 Task: Create a task  Improve website accessibility for users with visual impairments , assign it to team member softage.8@softage.net in the project TrackForge and update the status of the task to  At Risk , set the priority of the task to Medium.
Action: Mouse moved to (72, 442)
Screenshot: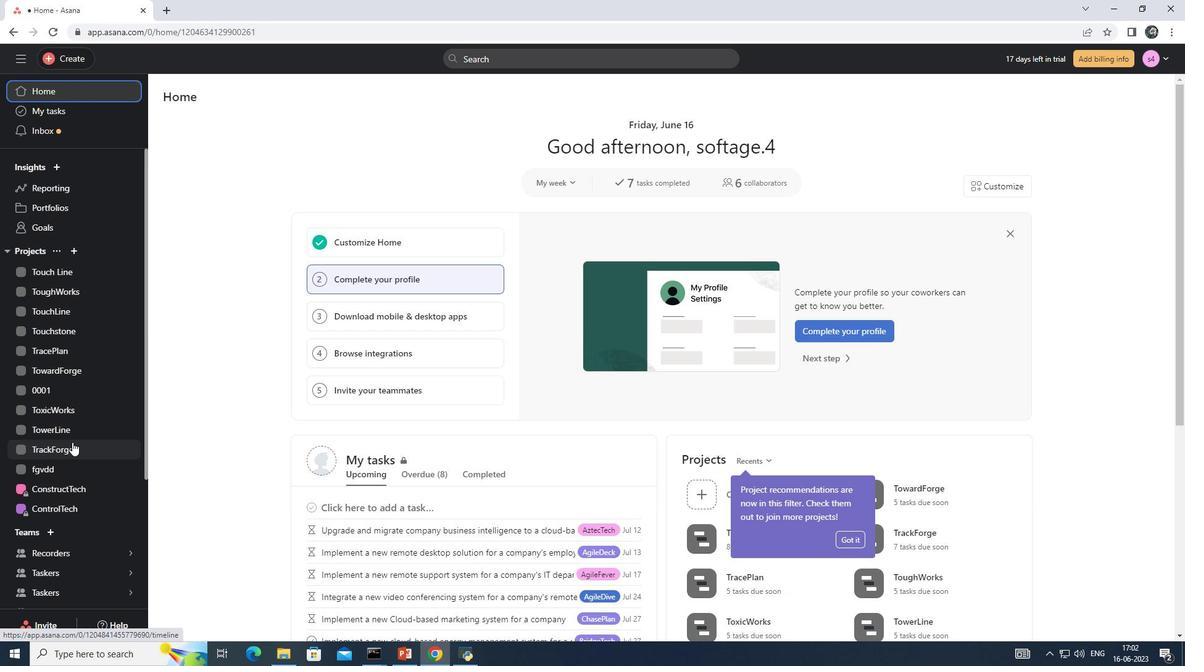
Action: Mouse pressed left at (72, 442)
Screenshot: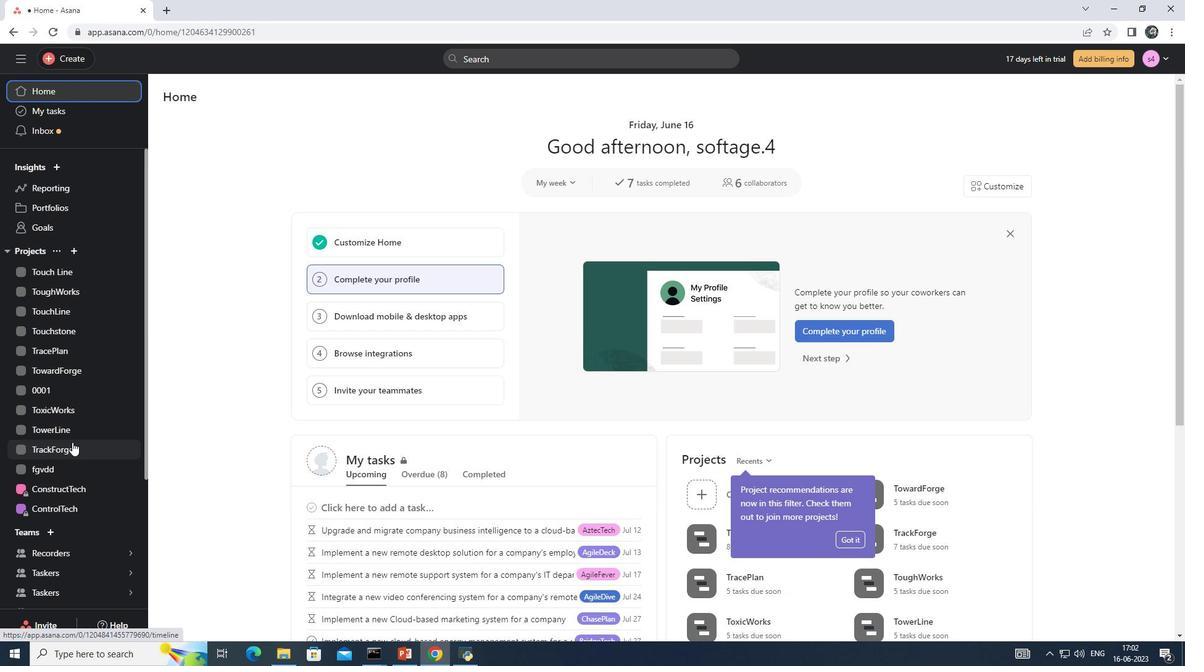 
Action: Mouse moved to (189, 155)
Screenshot: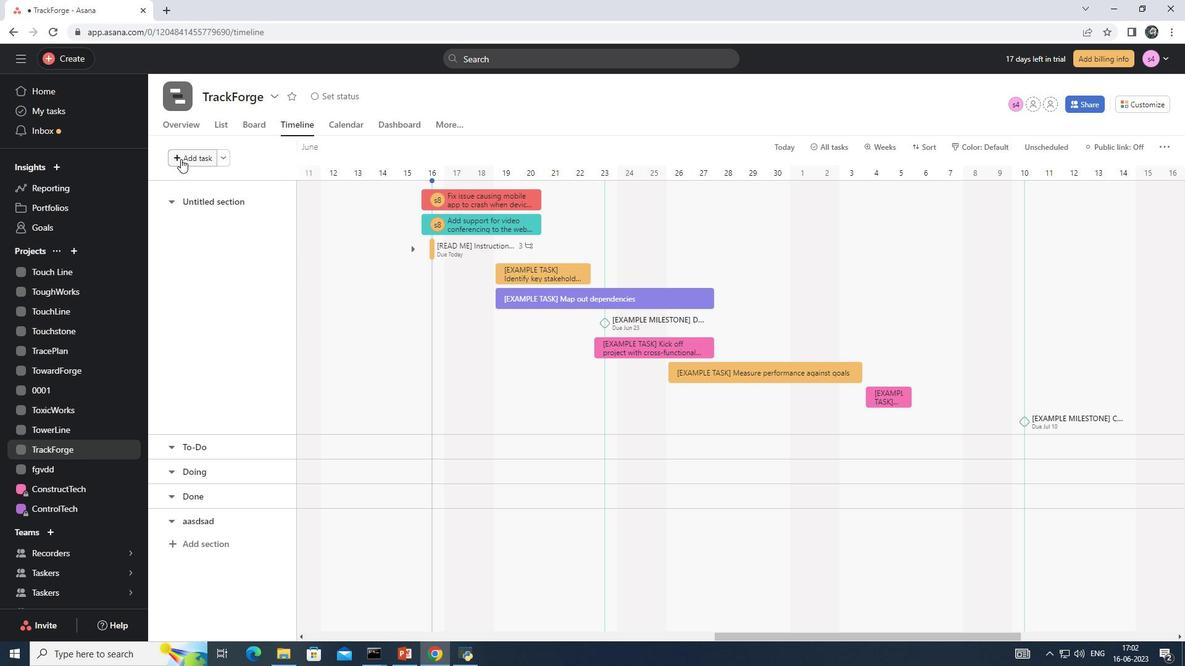 
Action: Mouse pressed left at (189, 155)
Screenshot: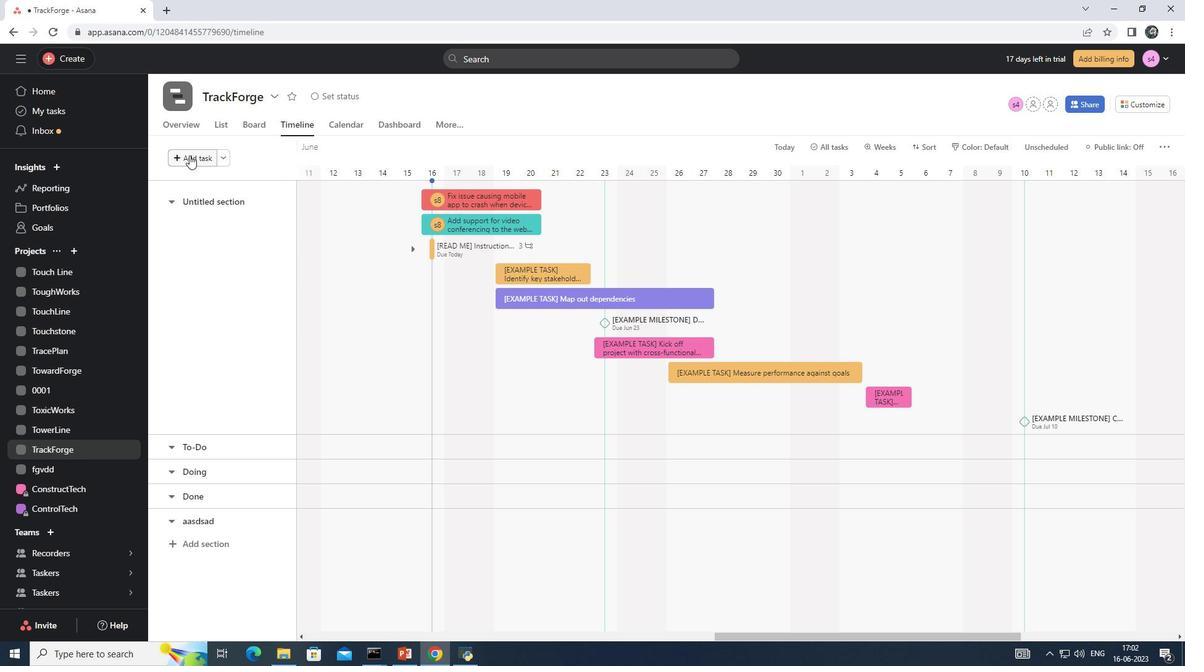 
Action: Mouse moved to (420, 218)
Screenshot: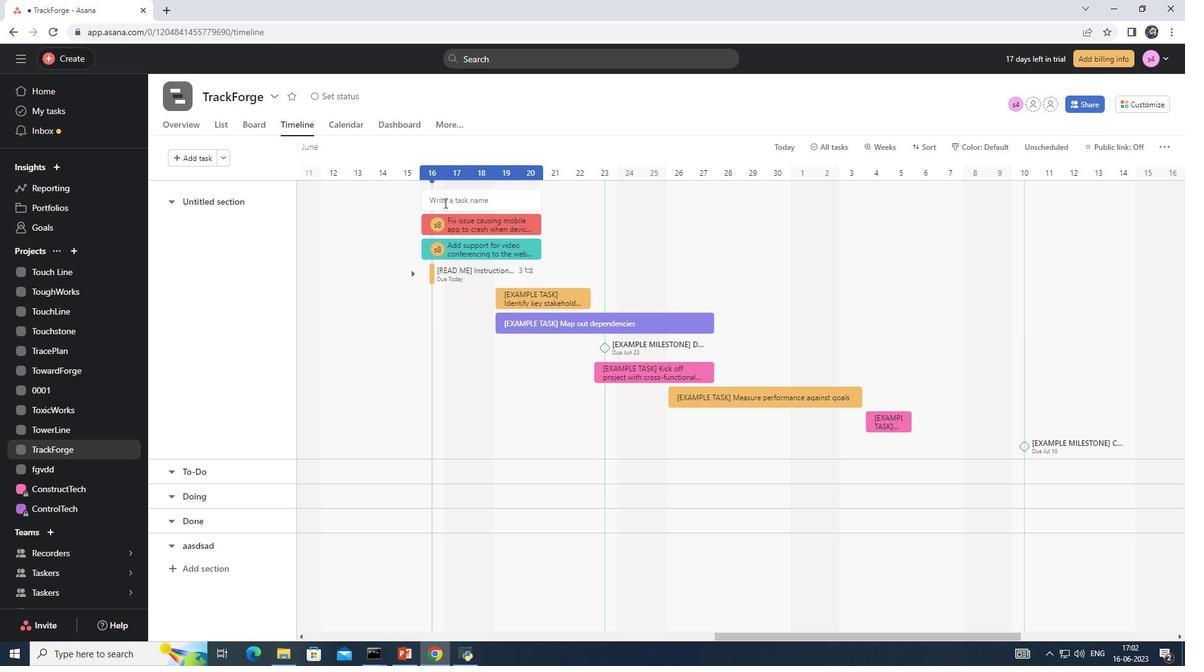 
Action: Key pressed <Key.shift>Improve<Key.space>website<Key.space>accessibility<Key.space>for<Key.space>users<Key.space>with<Key.space>visual<Key.space>impairments<Key.enter>
Screenshot: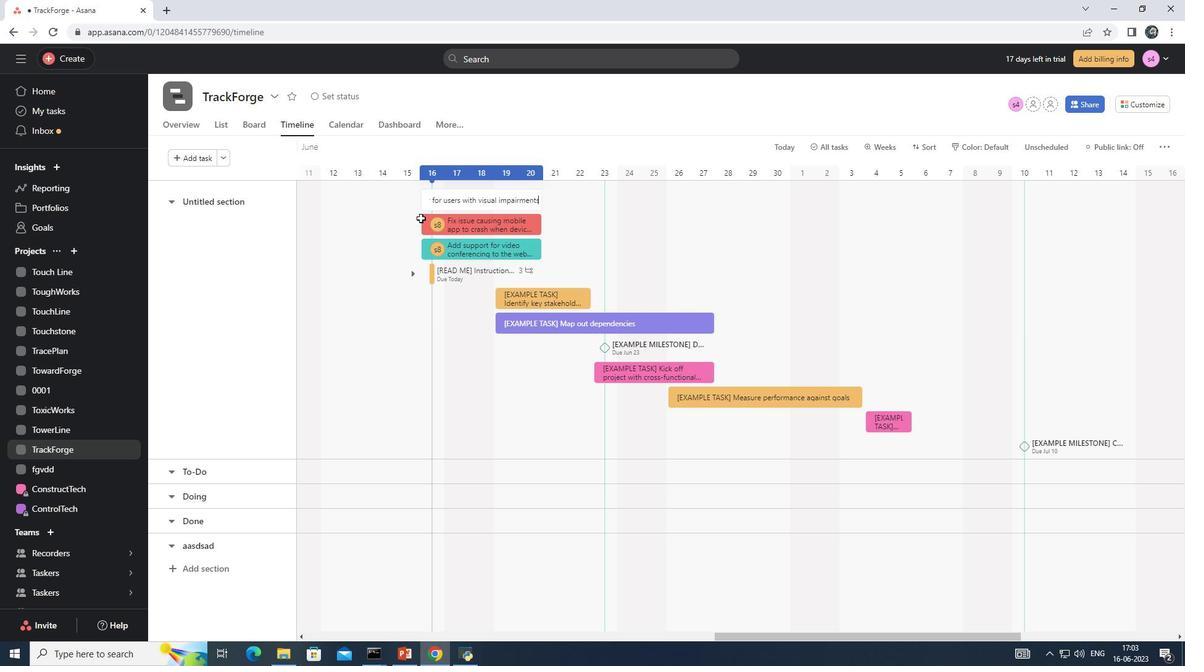 
Action: Mouse moved to (502, 201)
Screenshot: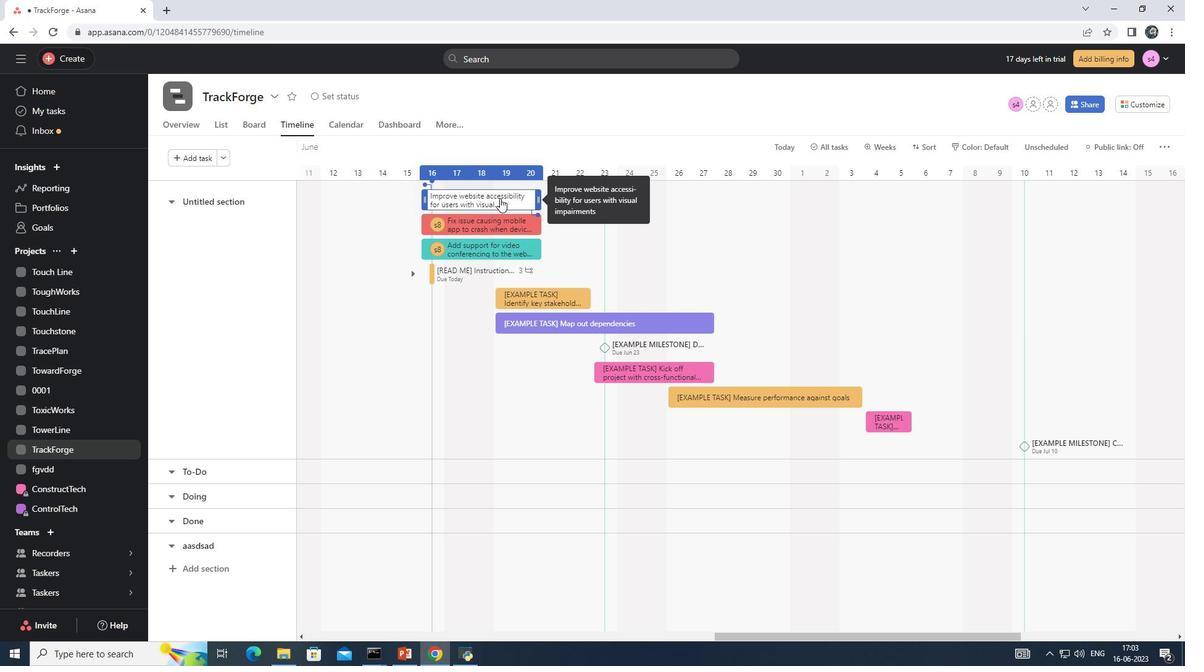 
Action: Mouse pressed left at (502, 201)
Screenshot: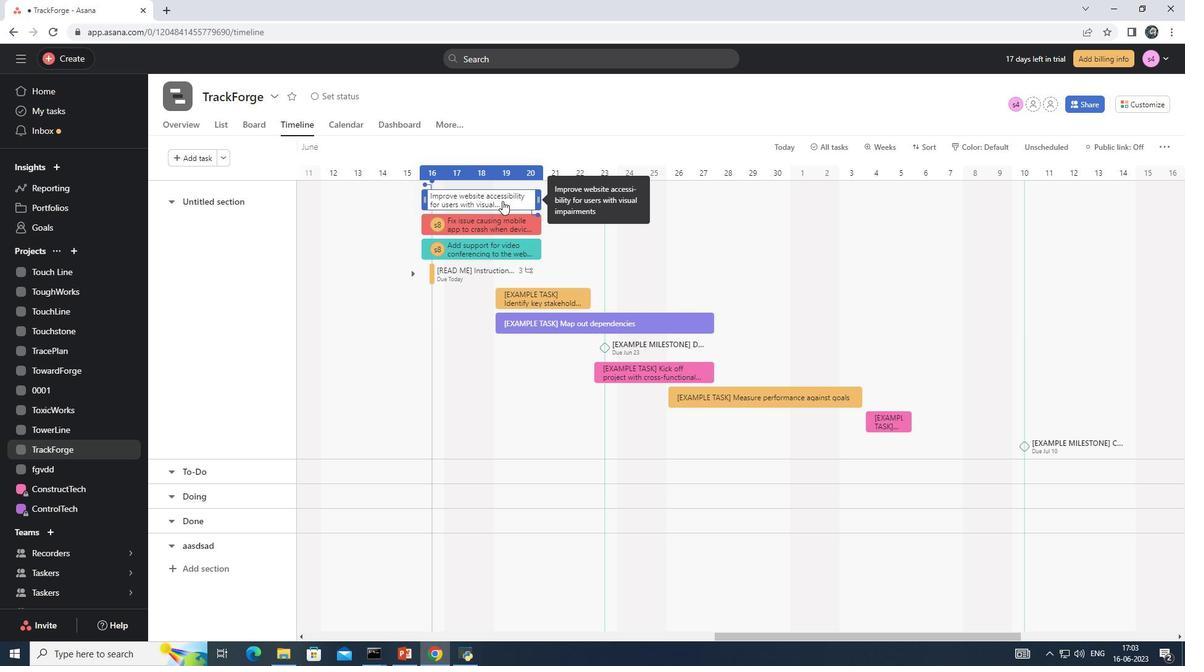 
Action: Mouse moved to (902, 238)
Screenshot: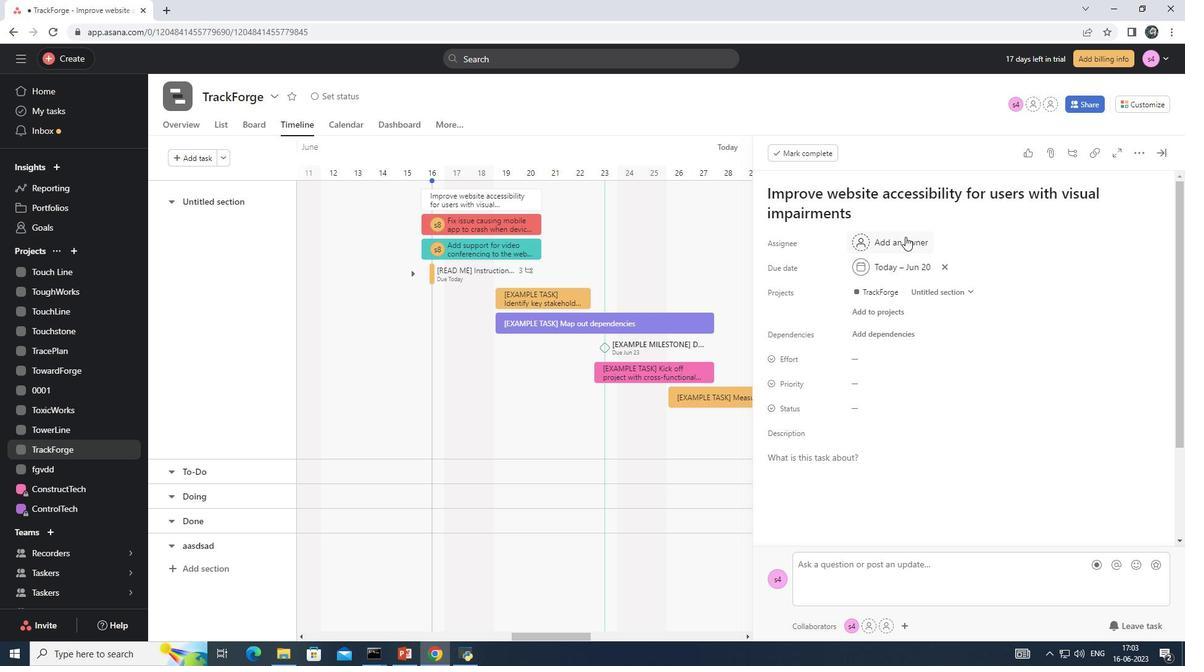 
Action: Mouse pressed left at (902, 238)
Screenshot: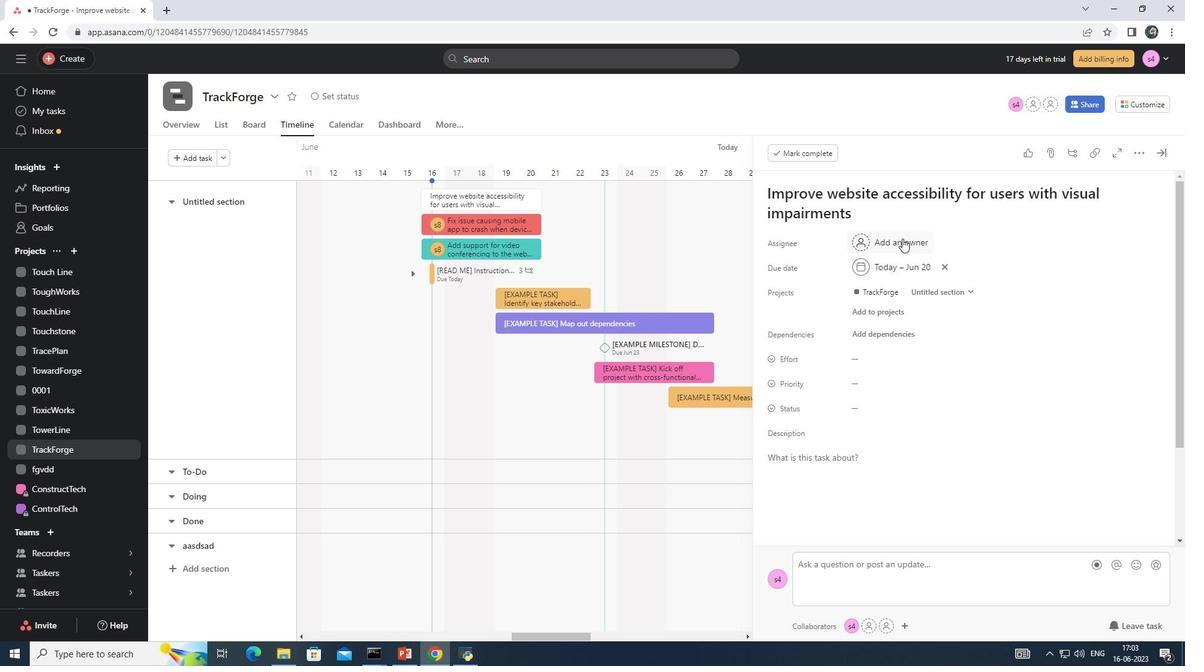 
Action: Mouse moved to (912, 235)
Screenshot: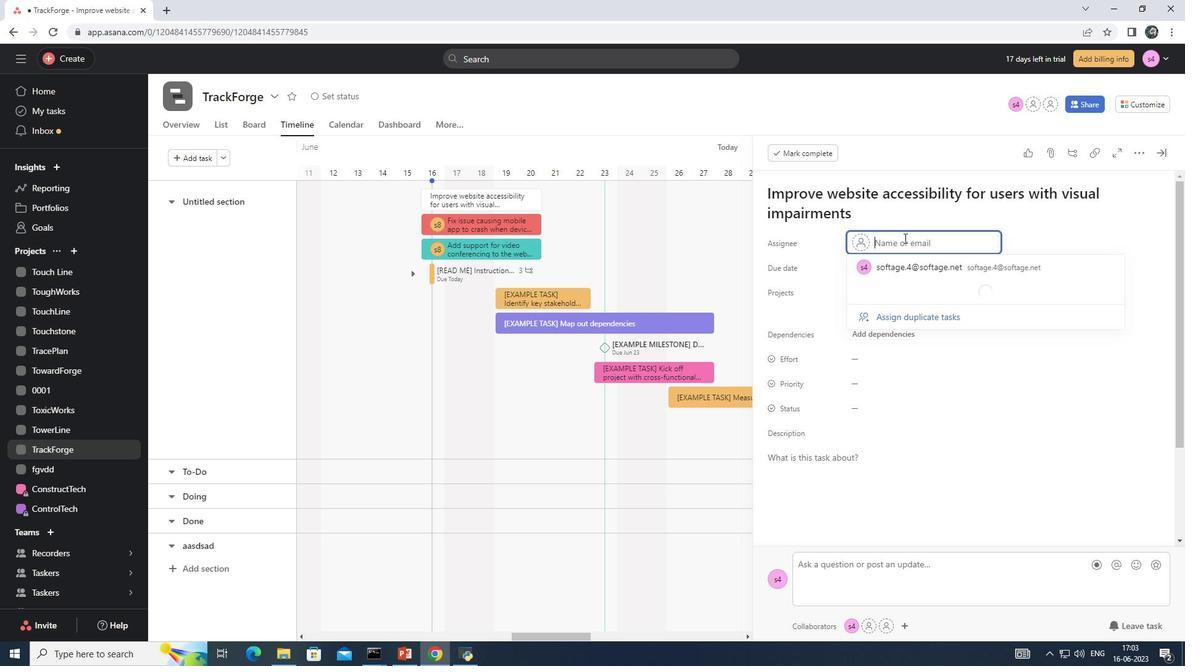 
Action: Key pressed softage.8<Key.shift>@softage.net<Key.enter>
Screenshot: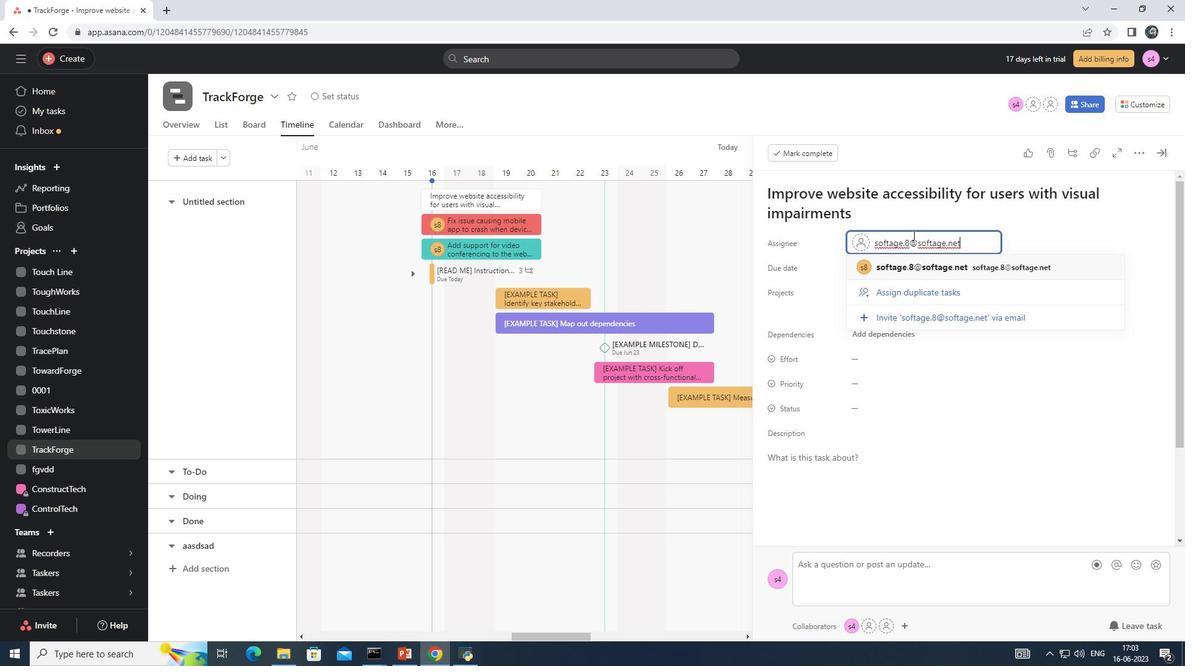 
Action: Mouse moved to (883, 404)
Screenshot: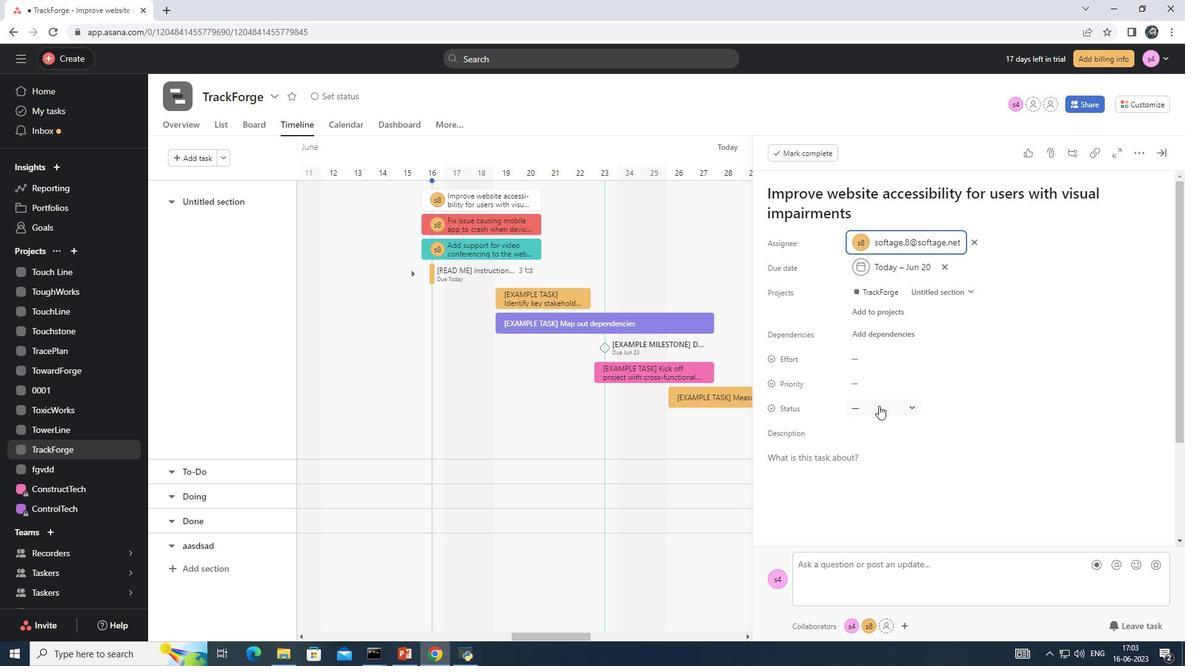 
Action: Mouse pressed left at (883, 404)
Screenshot: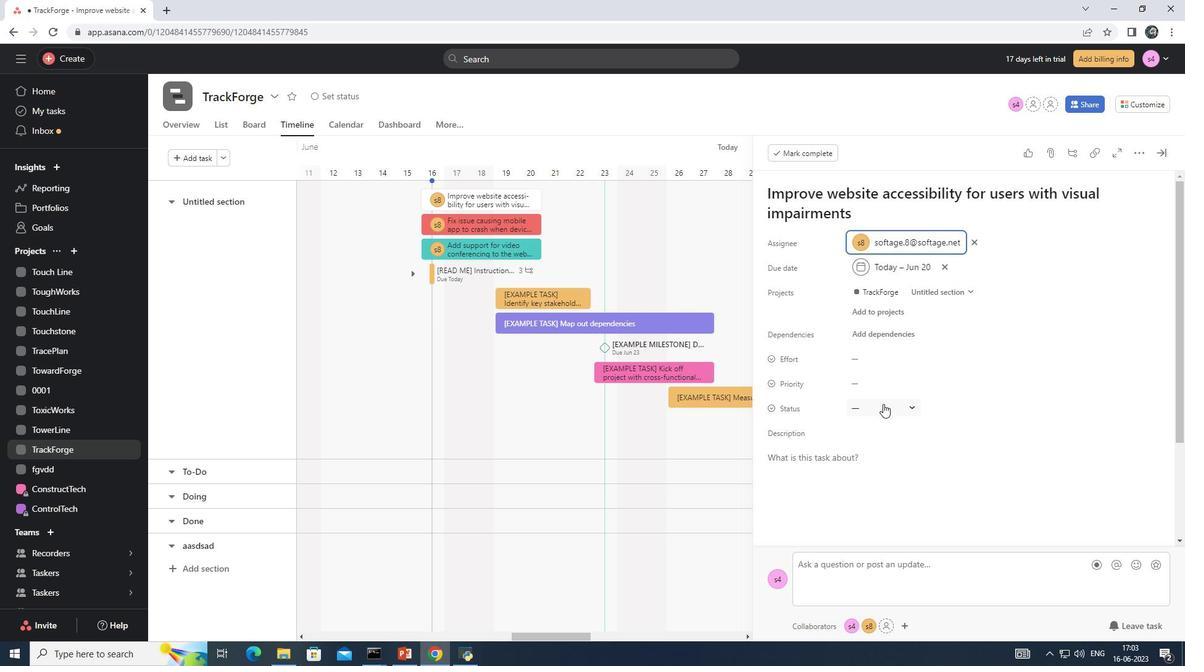 
Action: Mouse moved to (919, 472)
Screenshot: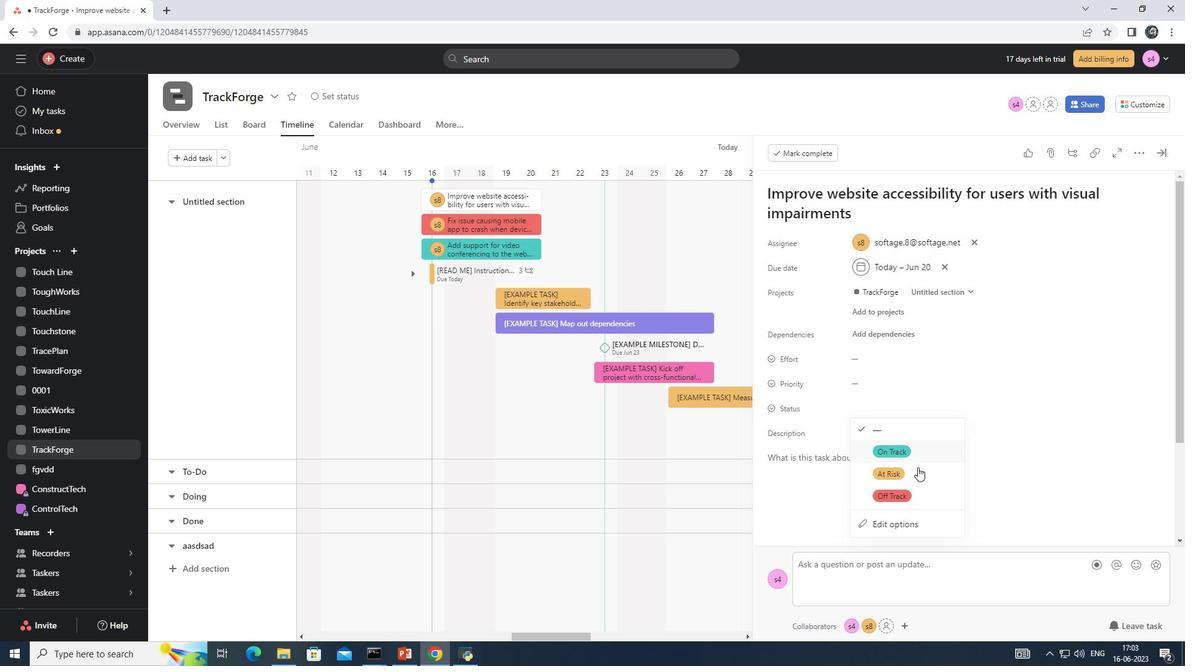 
Action: Mouse pressed left at (919, 472)
Screenshot: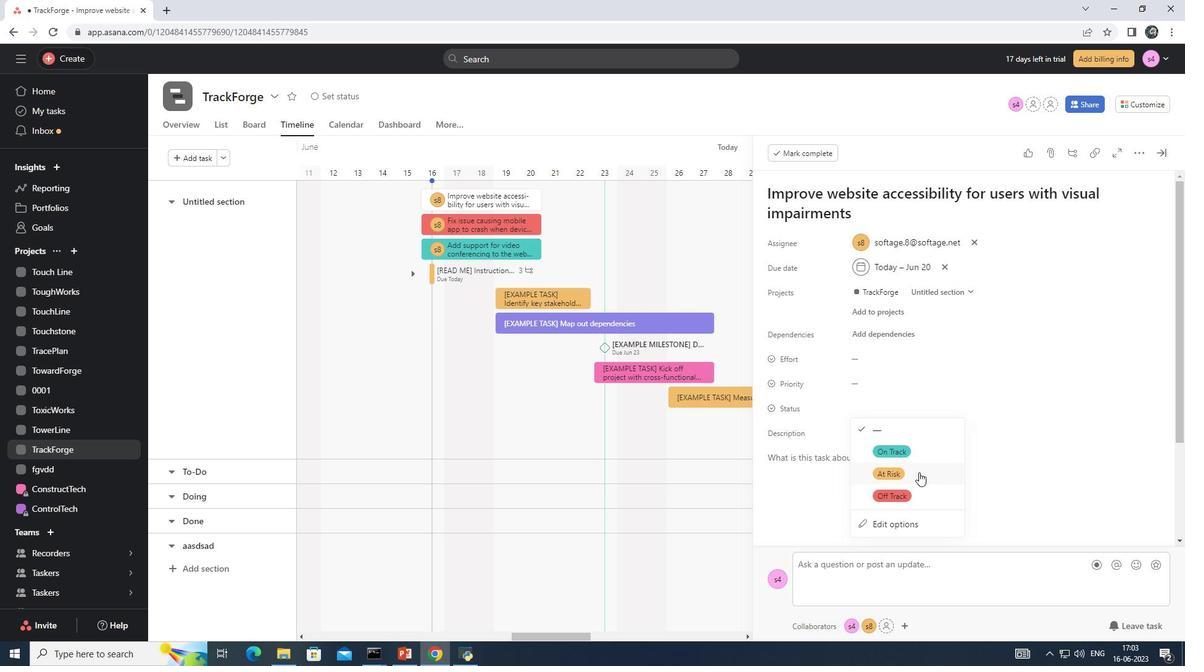 
Action: Mouse moved to (874, 378)
Screenshot: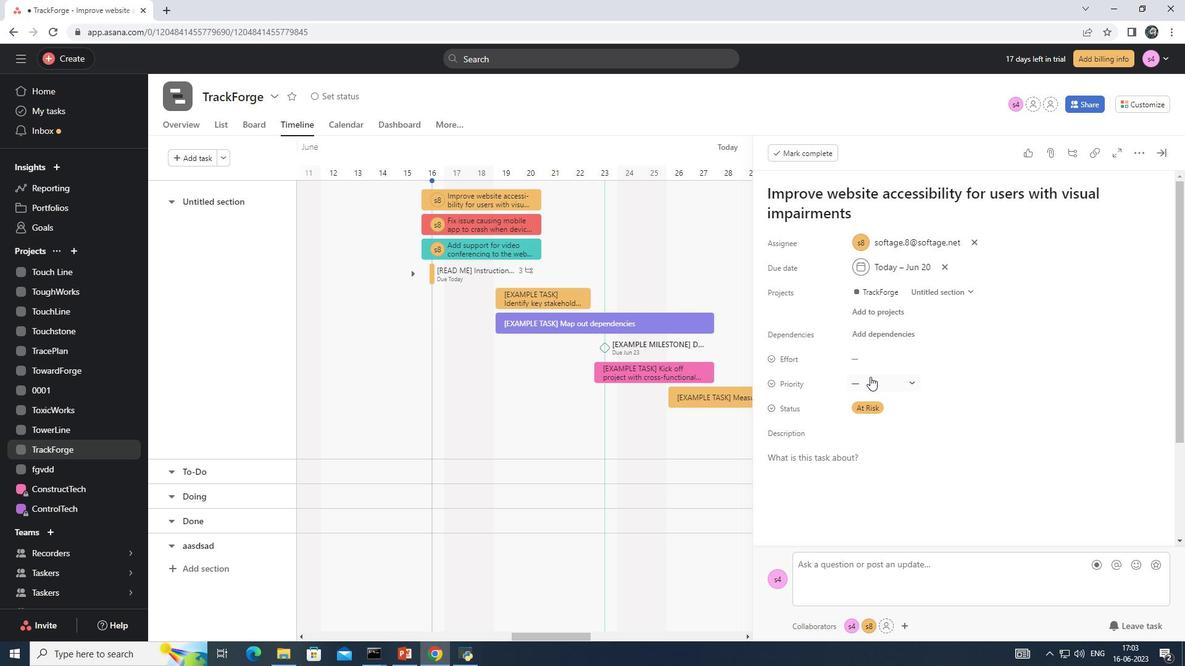 
Action: Mouse pressed left at (874, 378)
Screenshot: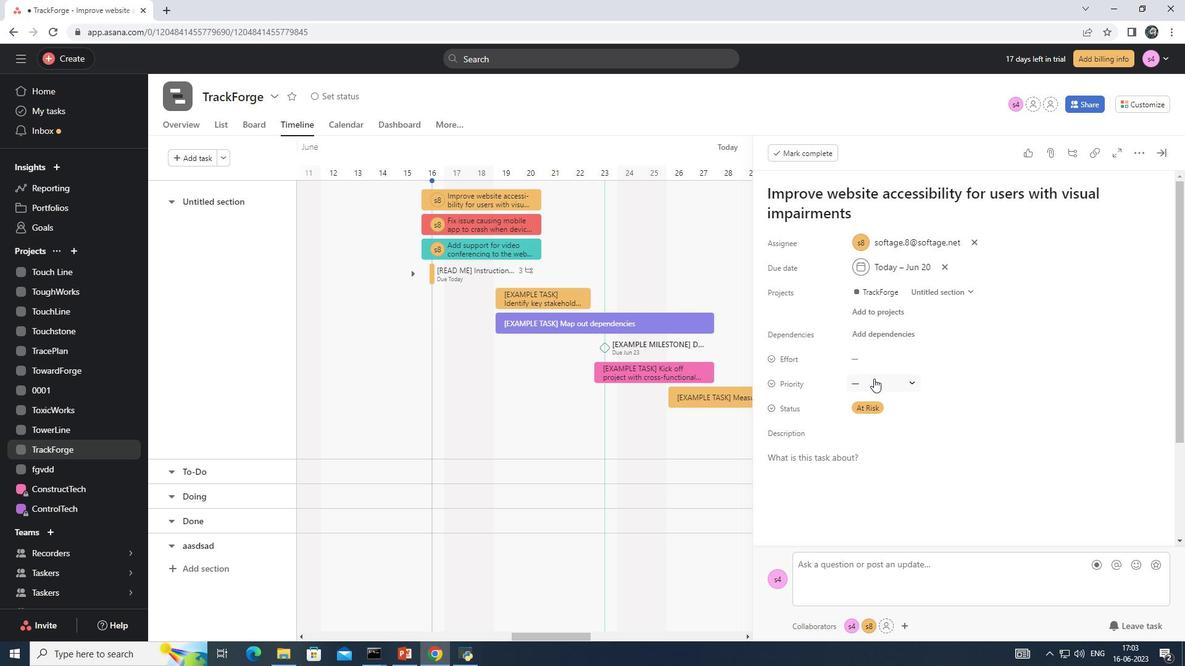 
Action: Mouse moved to (921, 443)
Screenshot: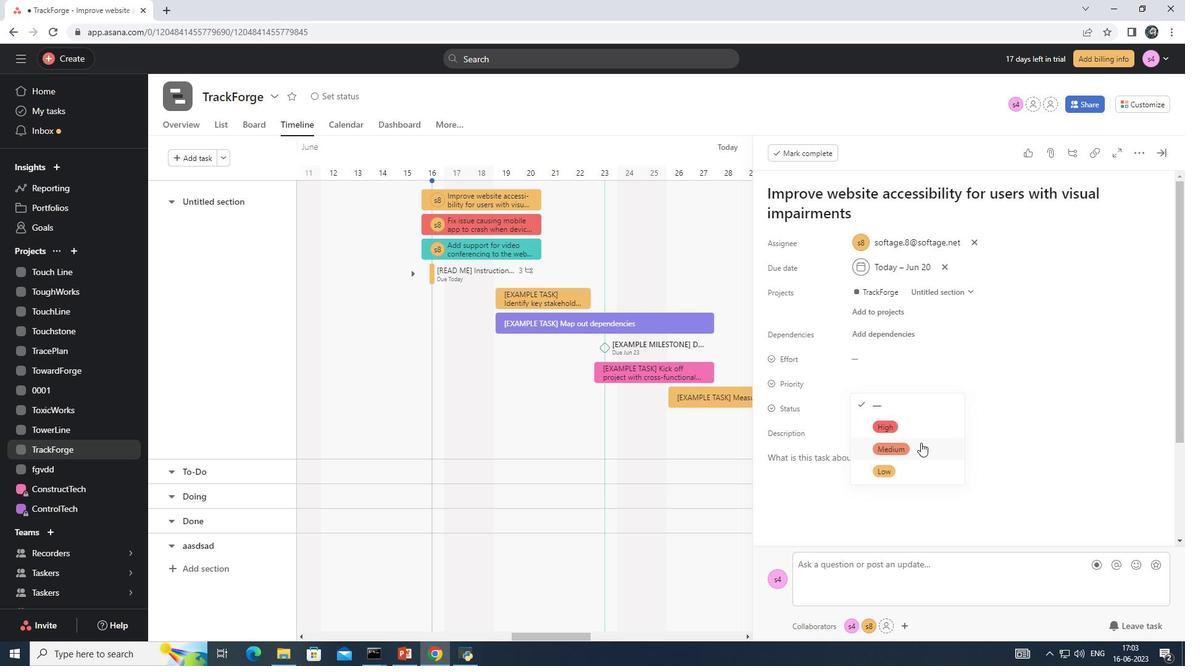 
Action: Mouse pressed left at (921, 443)
Screenshot: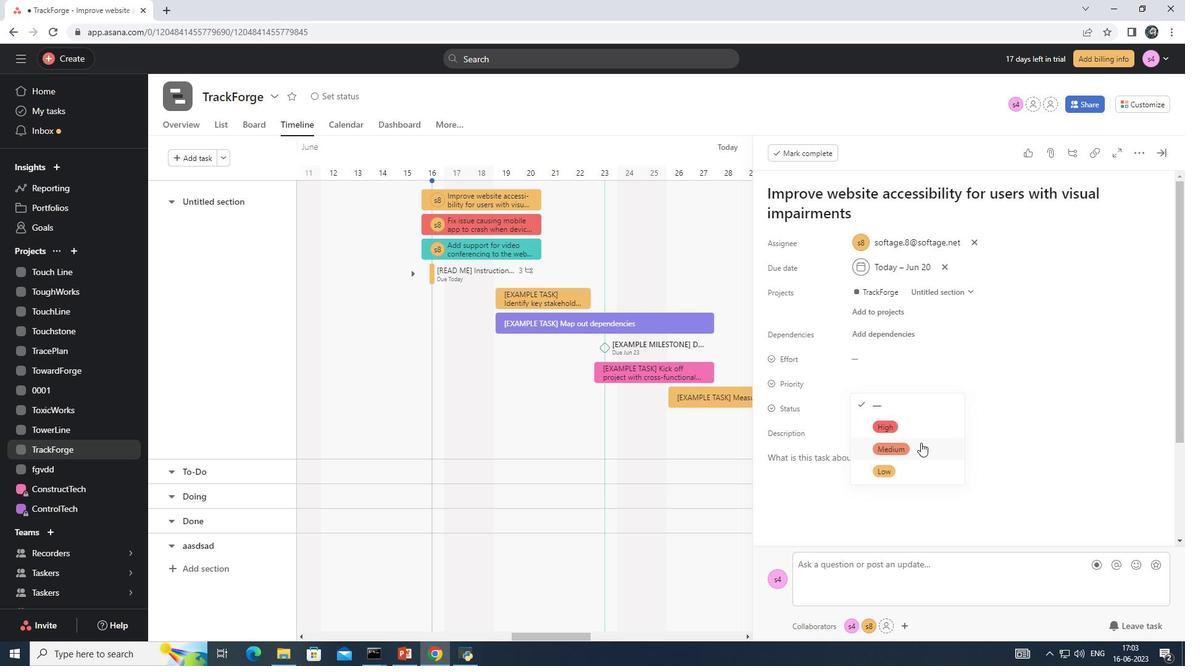 
Action: Mouse moved to (922, 442)
Screenshot: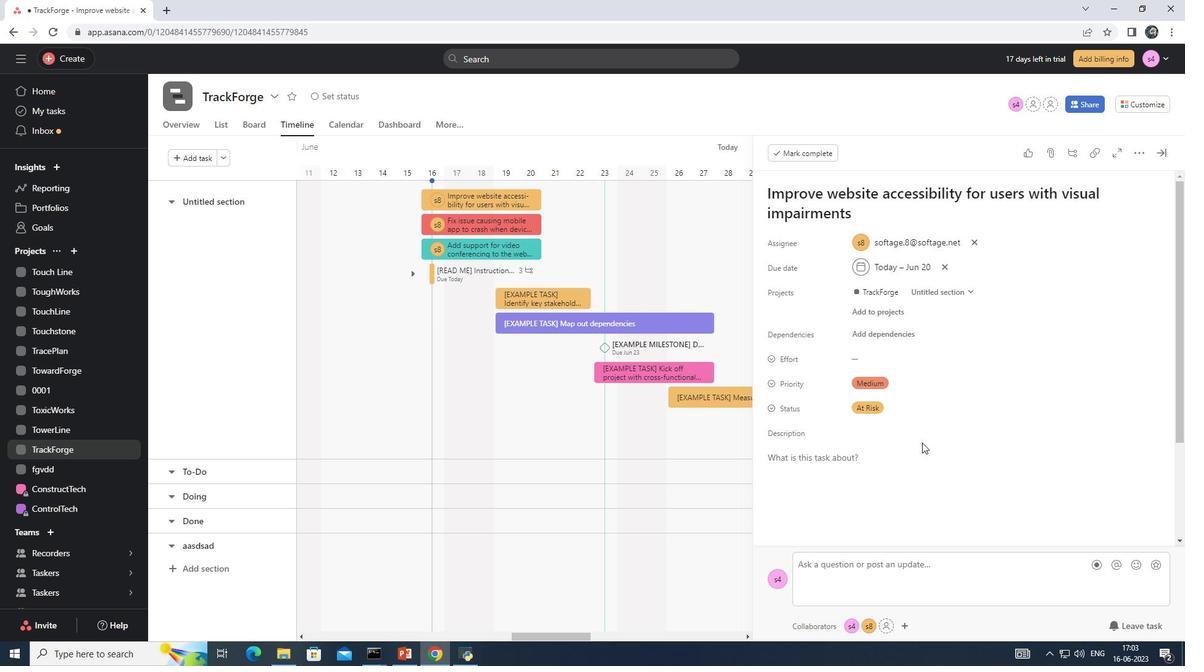 
